 Task: Manage the "Case related list" page variations in the site builder.
Action: Mouse moved to (1117, 74)
Screenshot: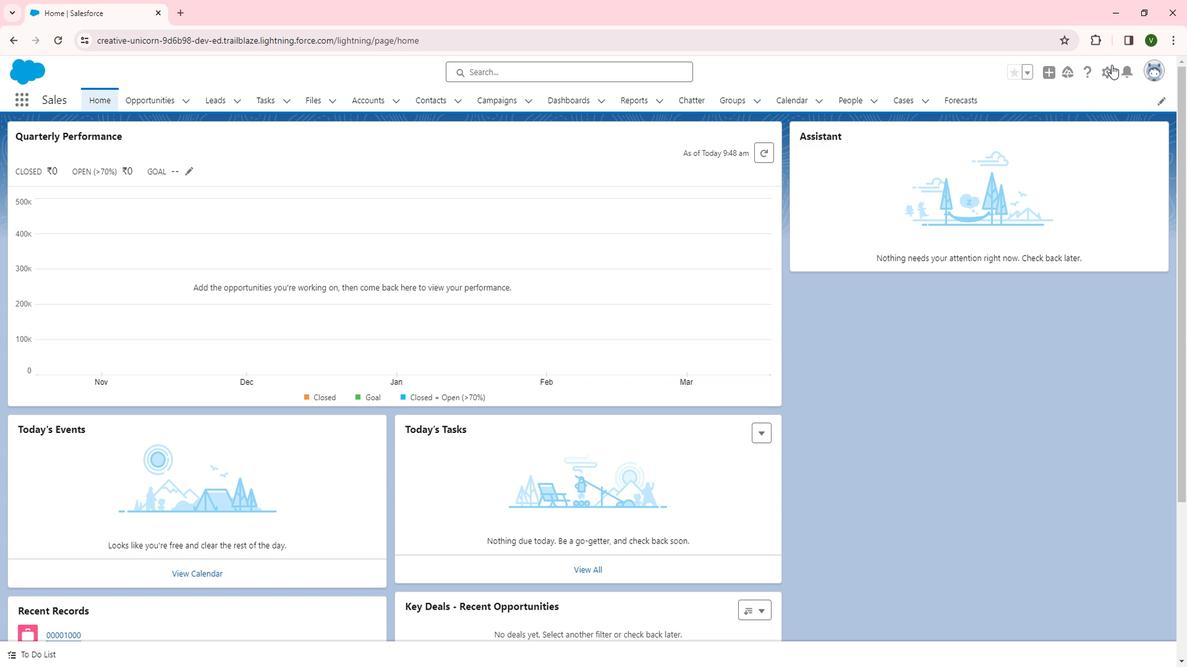 
Action: Mouse pressed left at (1117, 74)
Screenshot: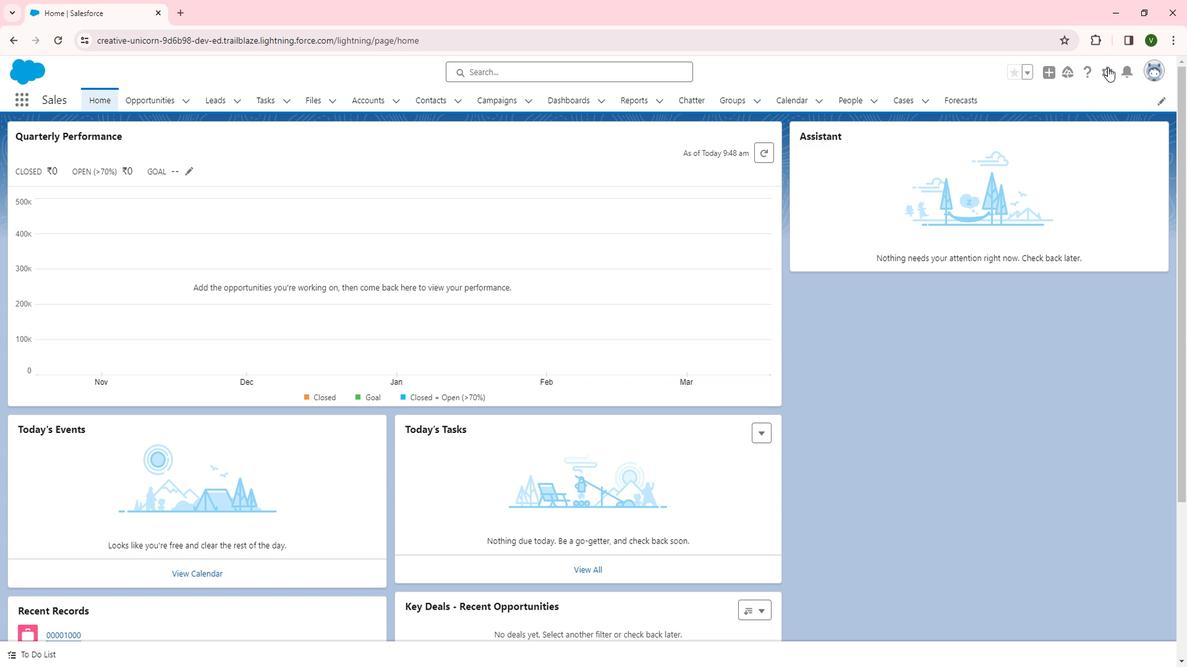 
Action: Mouse moved to (1056, 126)
Screenshot: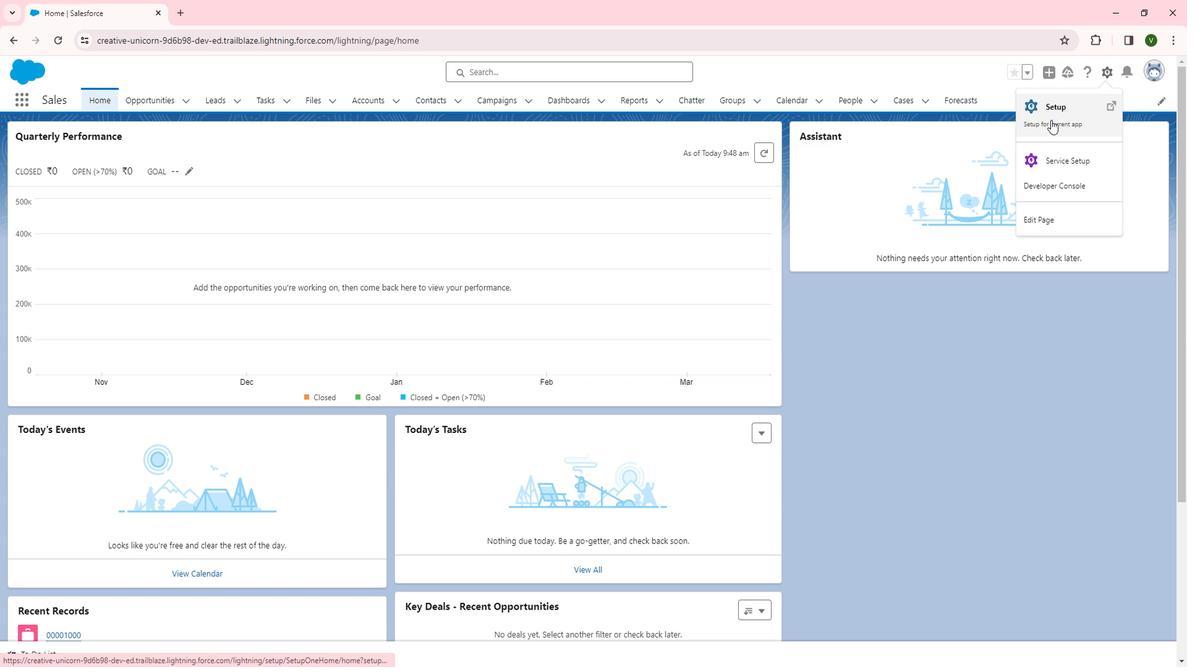 
Action: Mouse pressed left at (1056, 126)
Screenshot: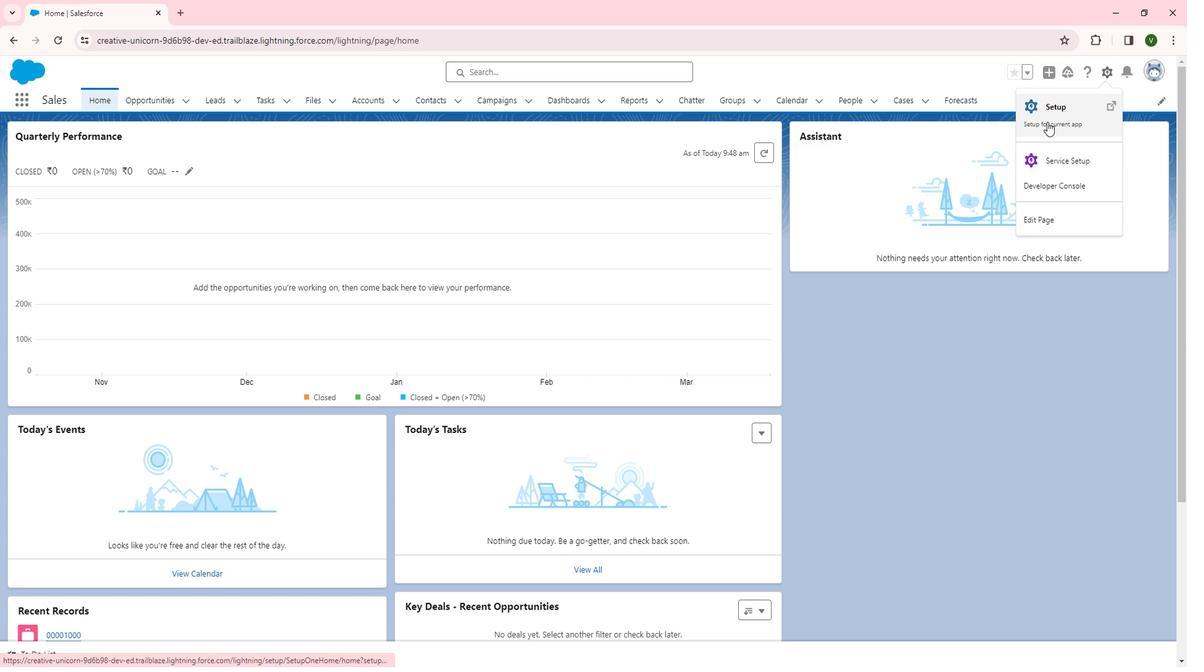 
Action: Mouse moved to (80, 410)
Screenshot: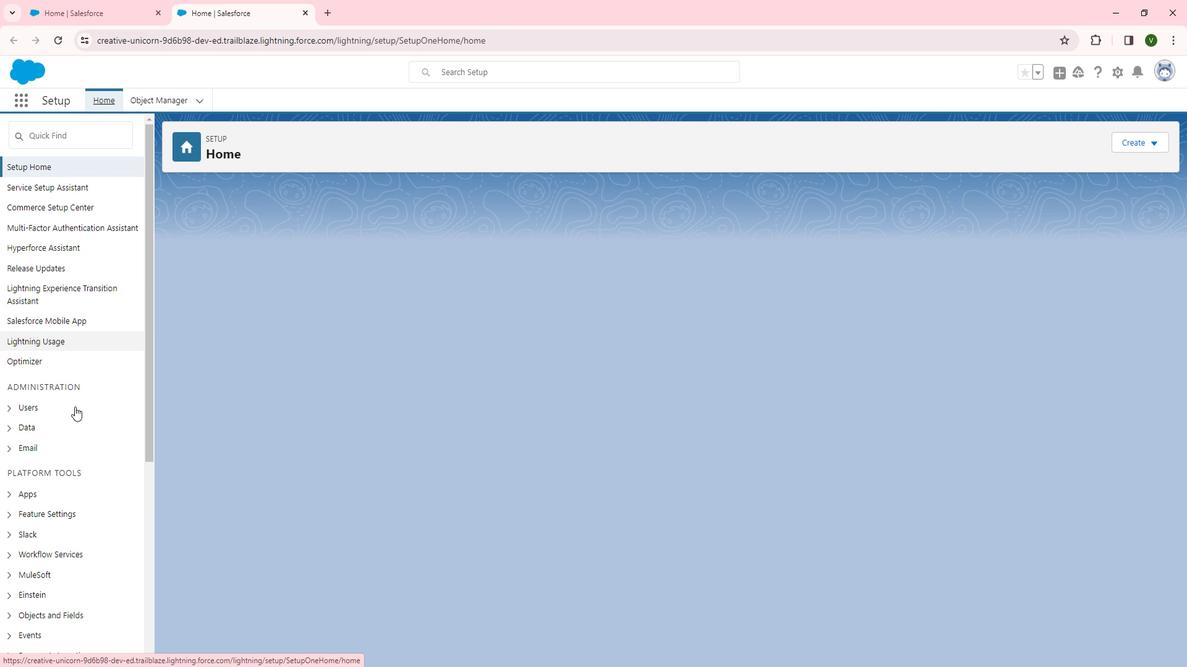 
Action: Mouse scrolled (80, 409) with delta (0, 0)
Screenshot: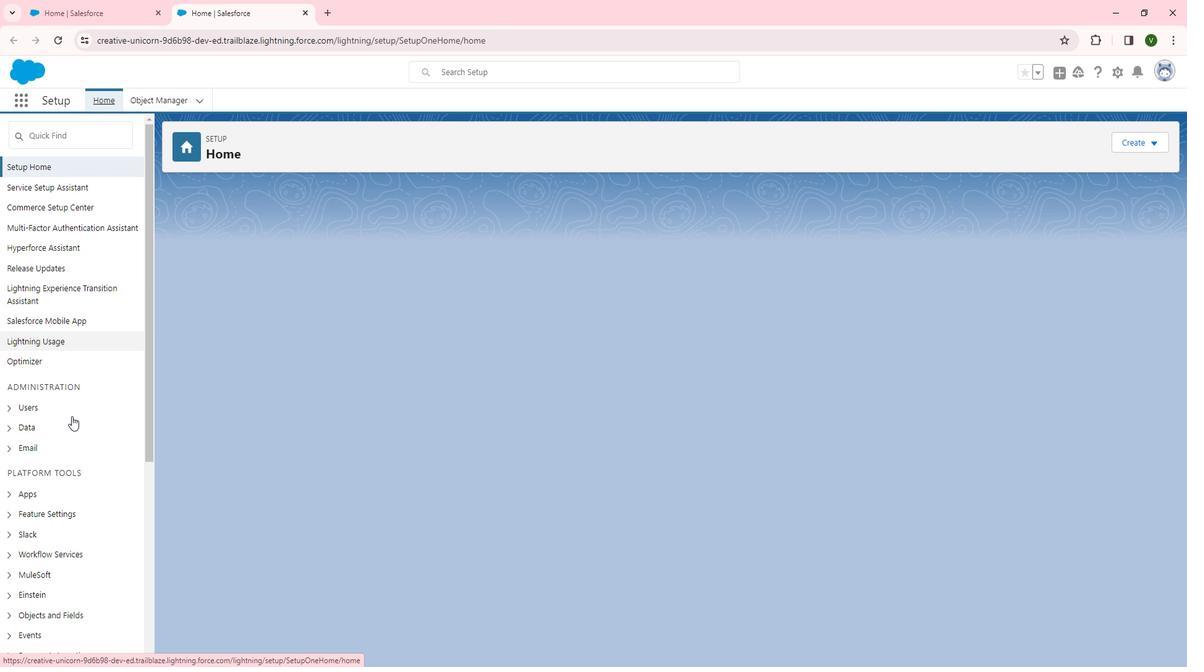 
Action: Mouse scrolled (80, 409) with delta (0, 0)
Screenshot: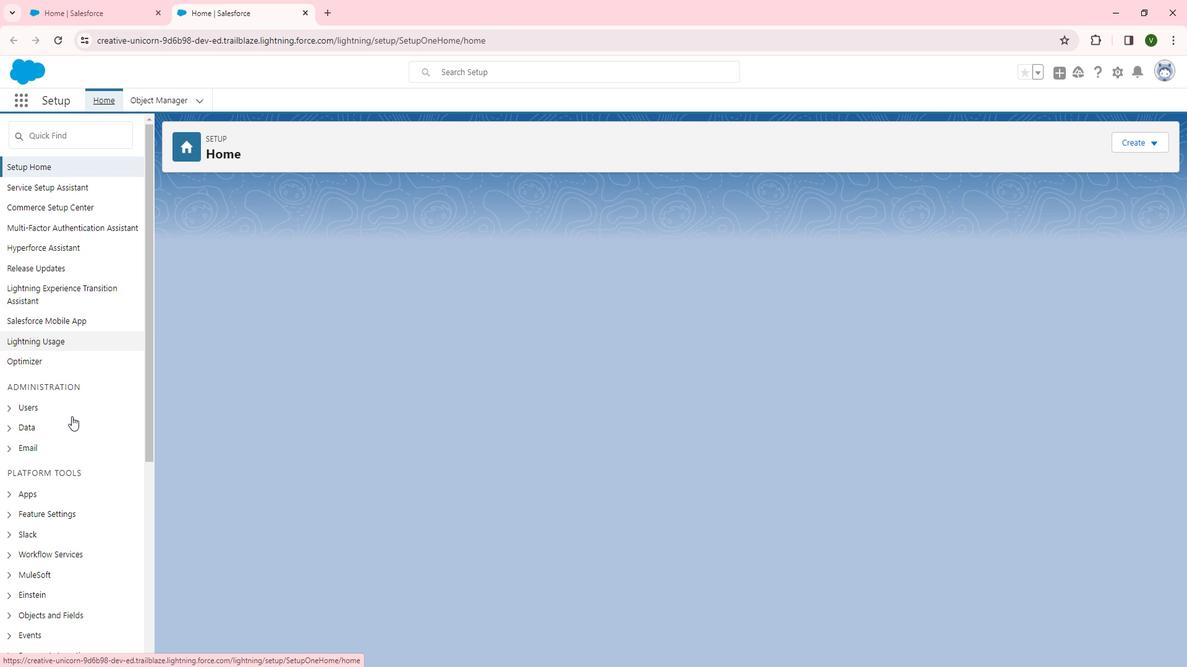 
Action: Mouse scrolled (80, 409) with delta (0, 0)
Screenshot: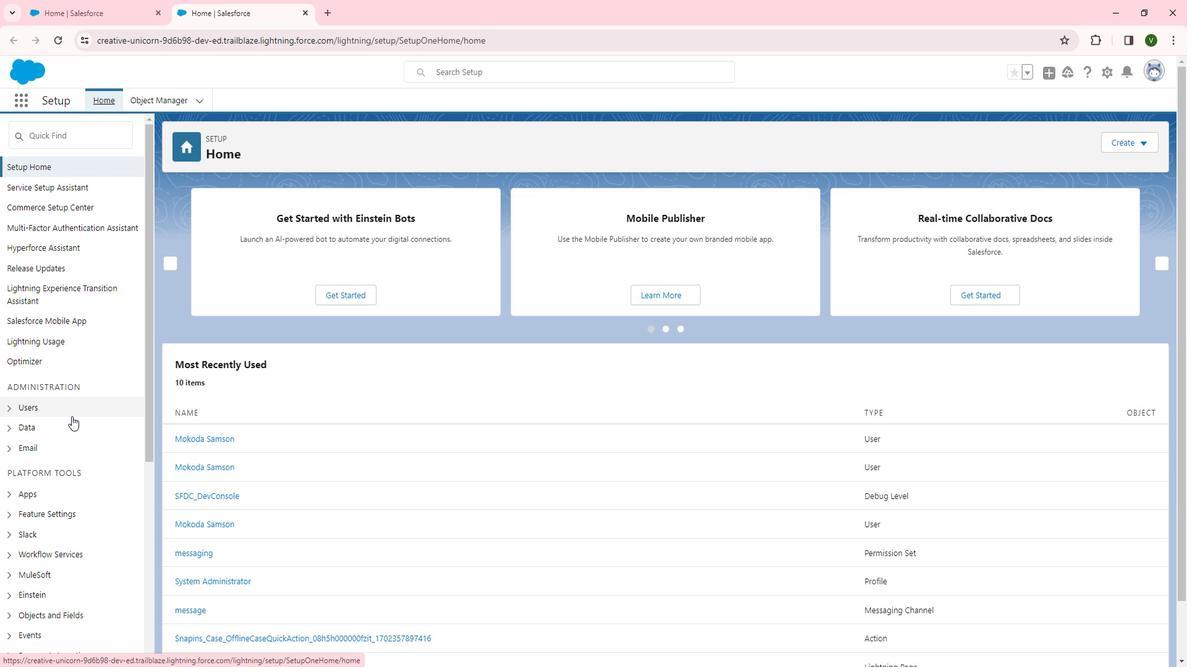 
Action: Mouse scrolled (80, 409) with delta (0, 0)
Screenshot: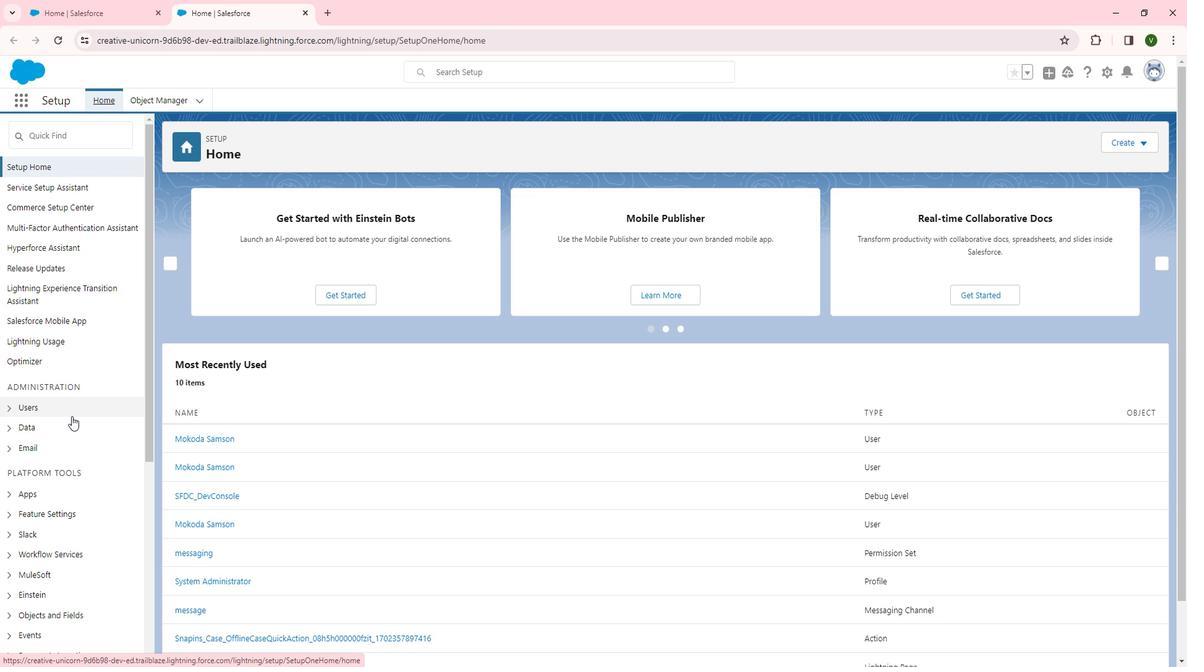 
Action: Mouse moved to (76, 260)
Screenshot: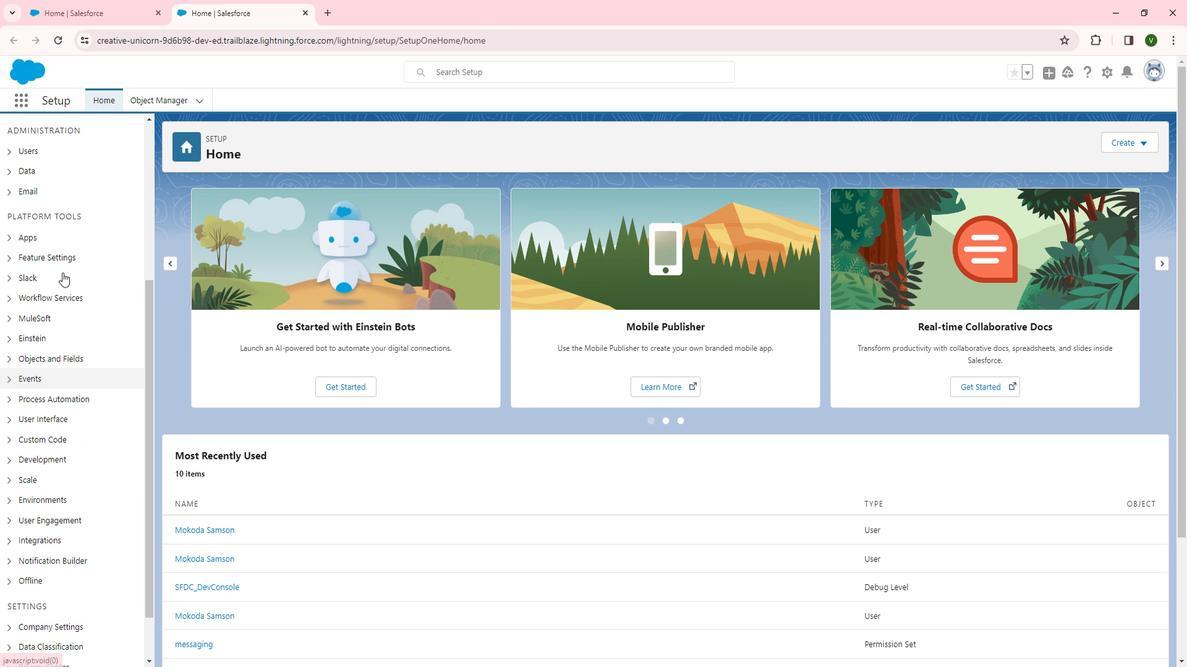 
Action: Mouse pressed left at (76, 260)
Screenshot: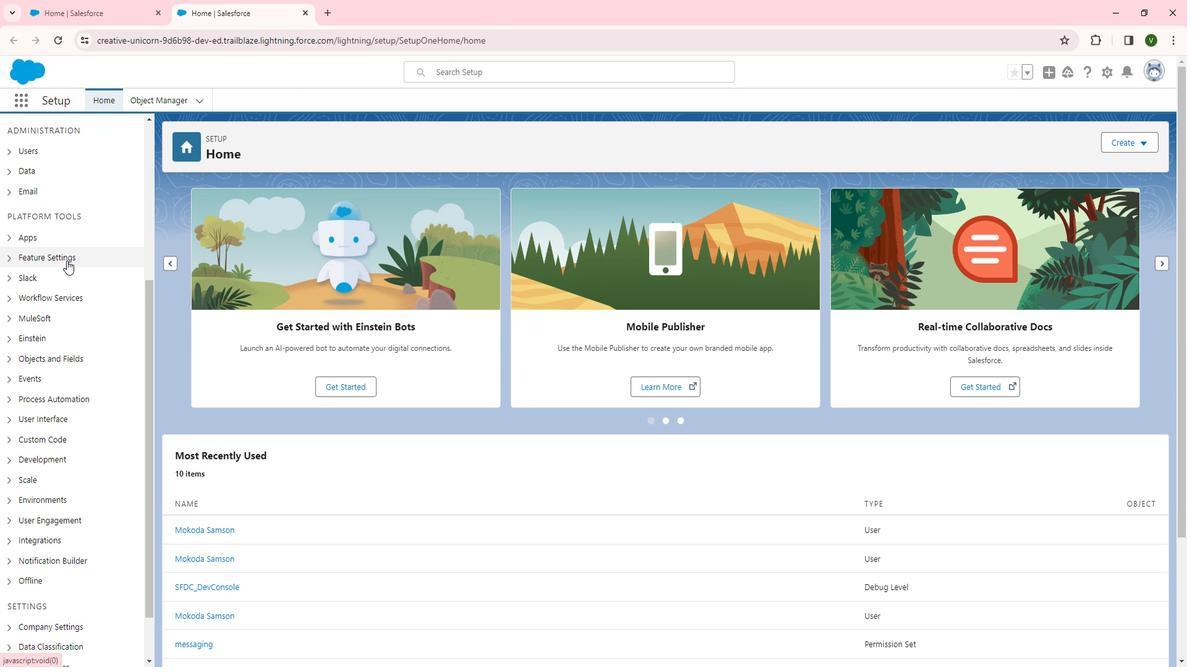 
Action: Mouse moved to (79, 382)
Screenshot: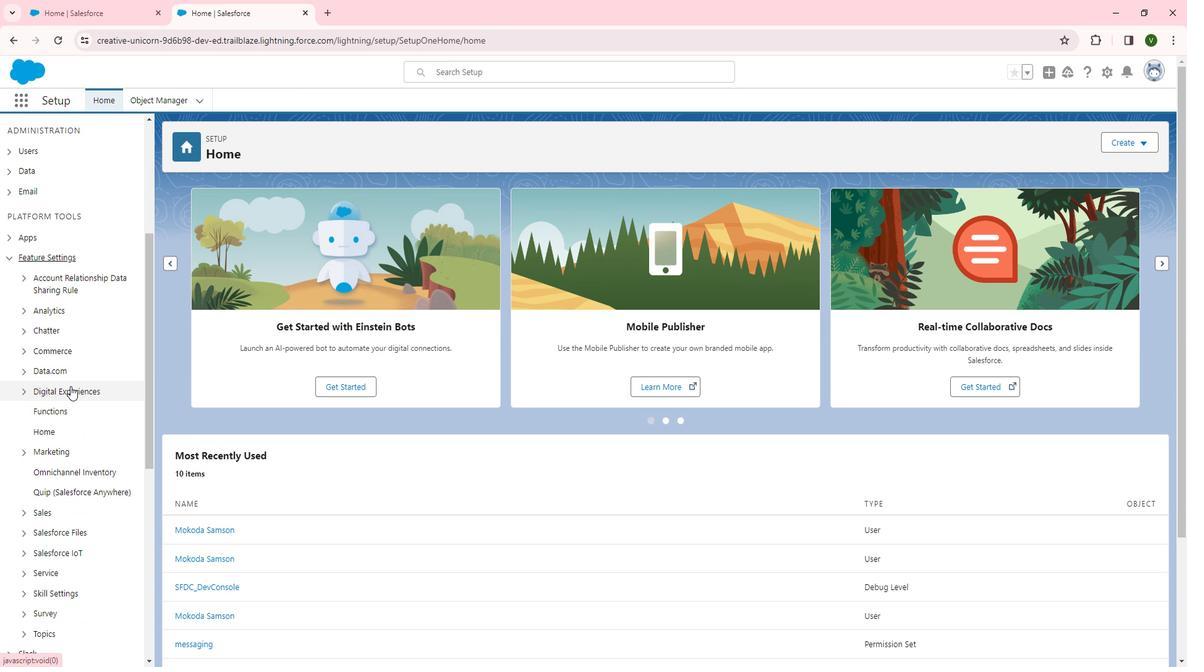 
Action: Mouse pressed left at (79, 382)
Screenshot: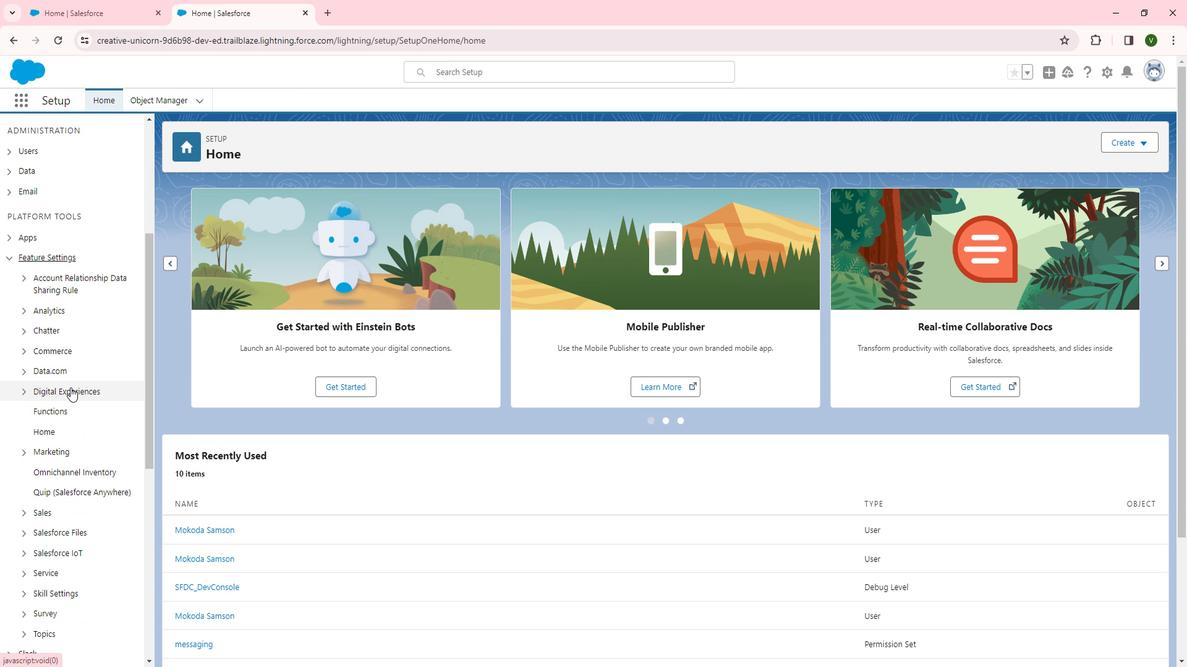 
Action: Mouse scrolled (79, 382) with delta (0, 0)
Screenshot: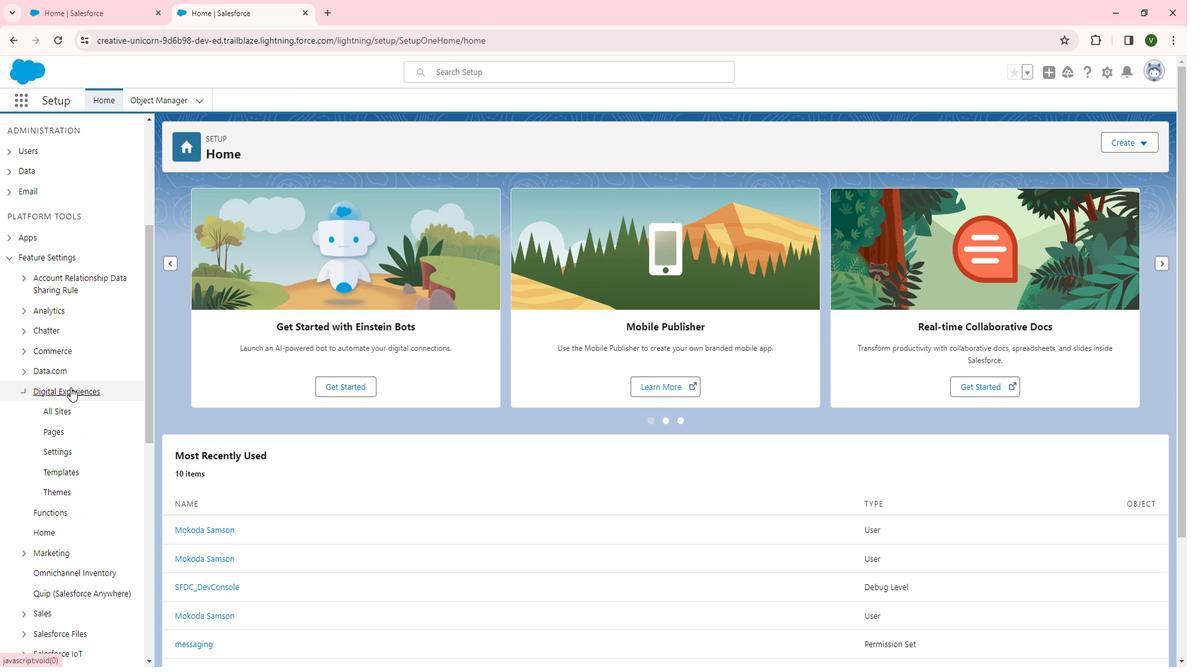 
Action: Mouse scrolled (79, 382) with delta (0, 0)
Screenshot: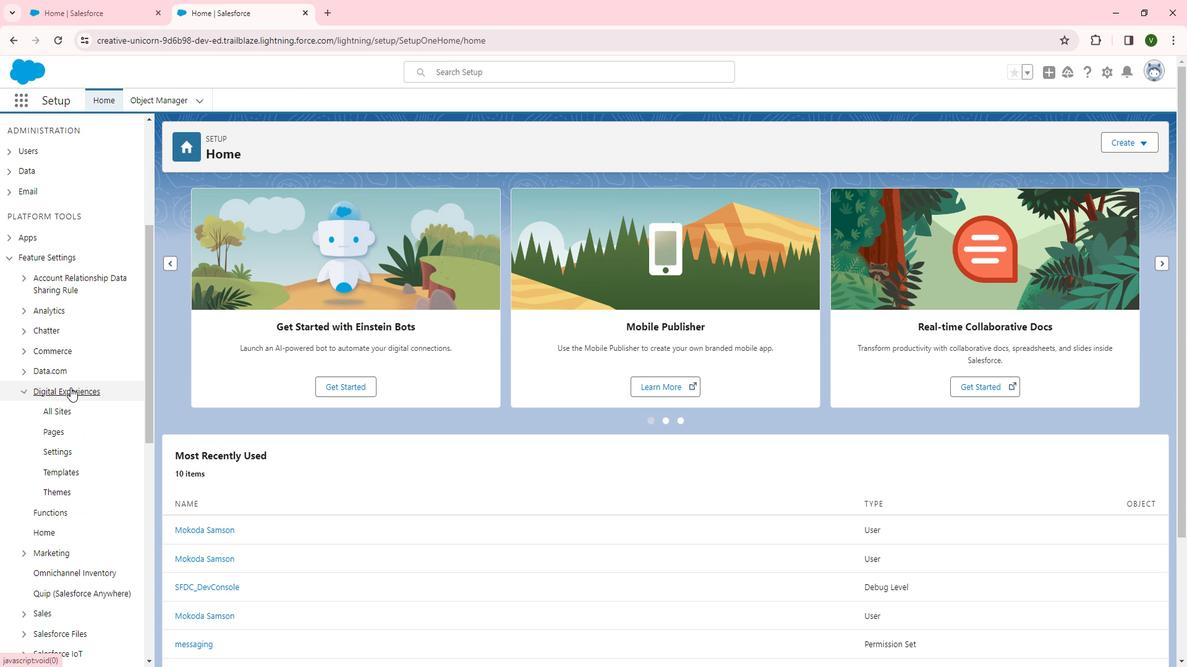 
Action: Mouse moved to (69, 281)
Screenshot: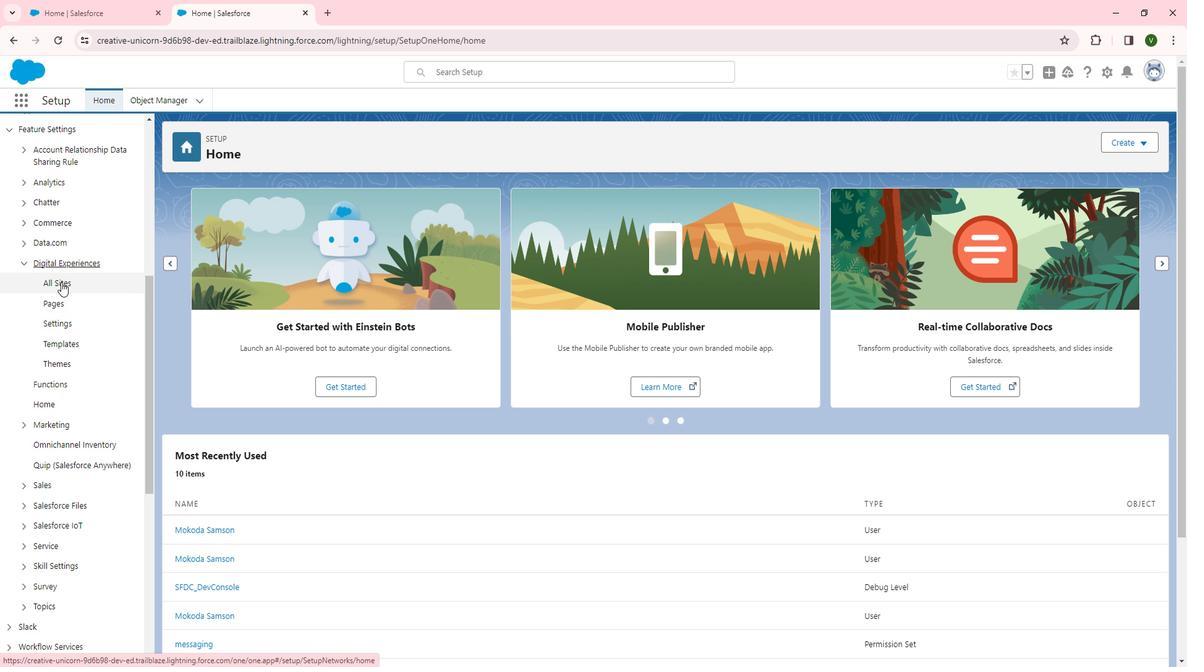 
Action: Mouse pressed left at (69, 281)
Screenshot: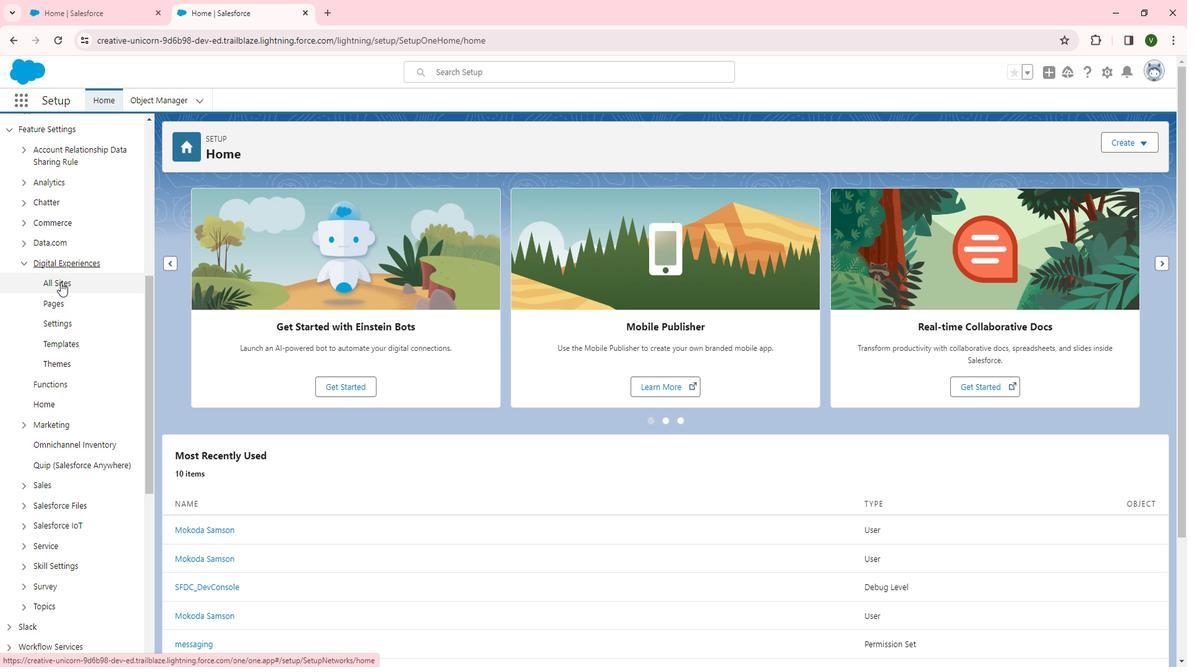 
Action: Mouse moved to (202, 362)
Screenshot: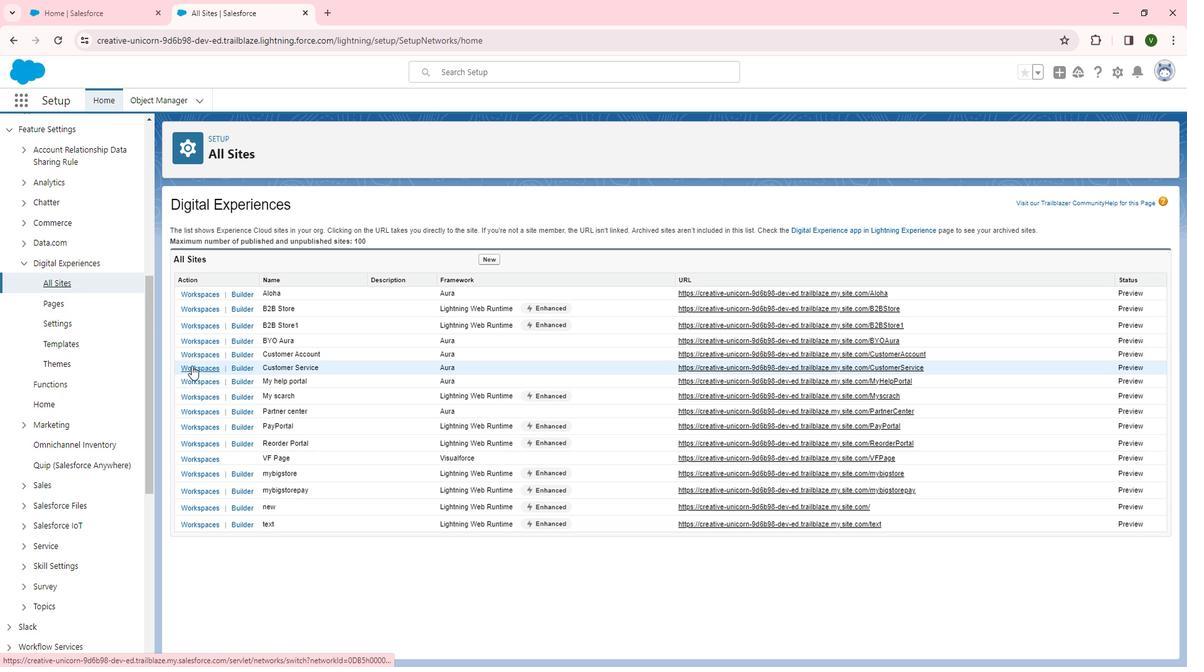 
Action: Mouse pressed left at (202, 362)
Screenshot: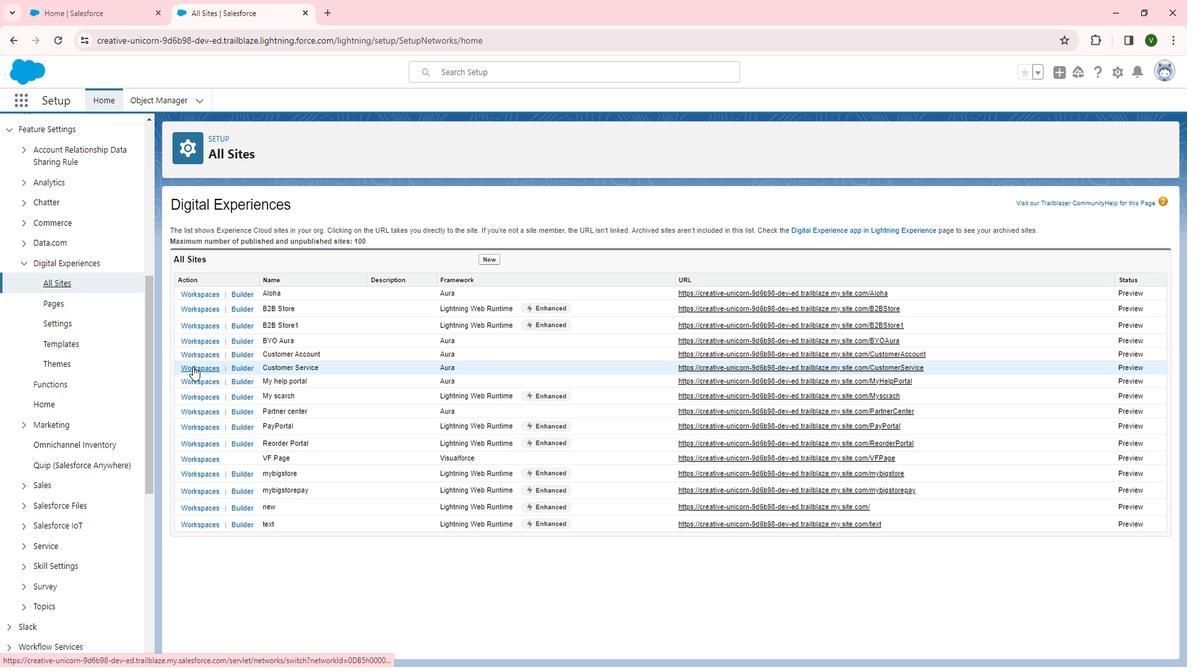 
Action: Mouse moved to (113, 302)
Screenshot: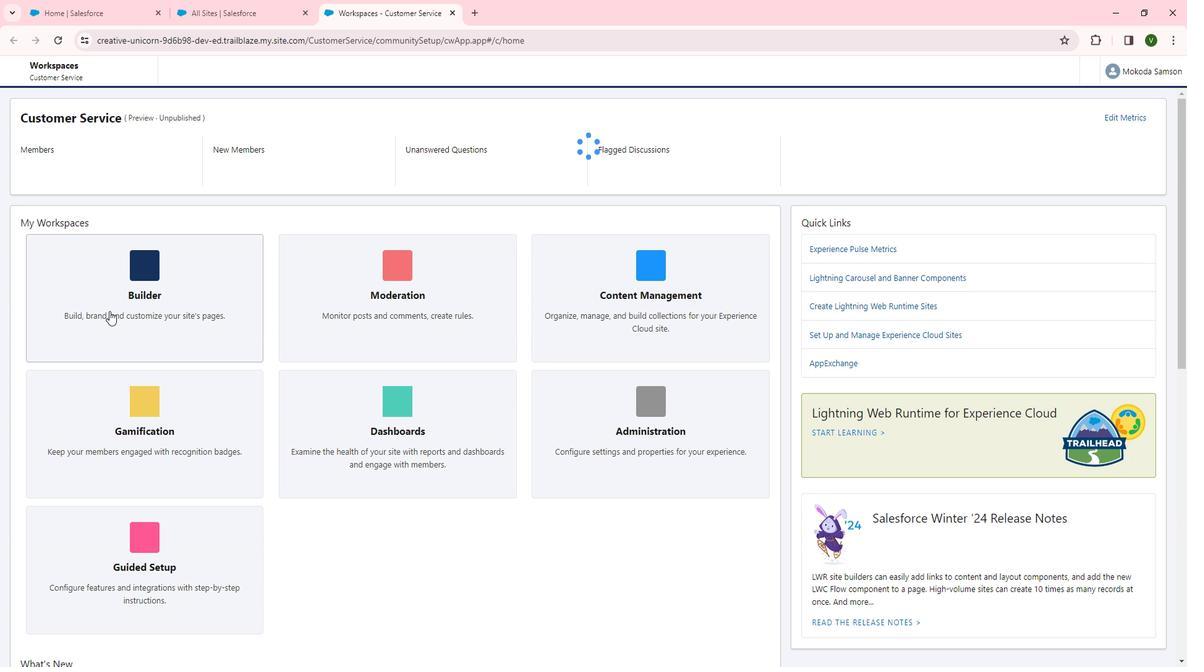 
Action: Mouse pressed left at (113, 302)
Screenshot: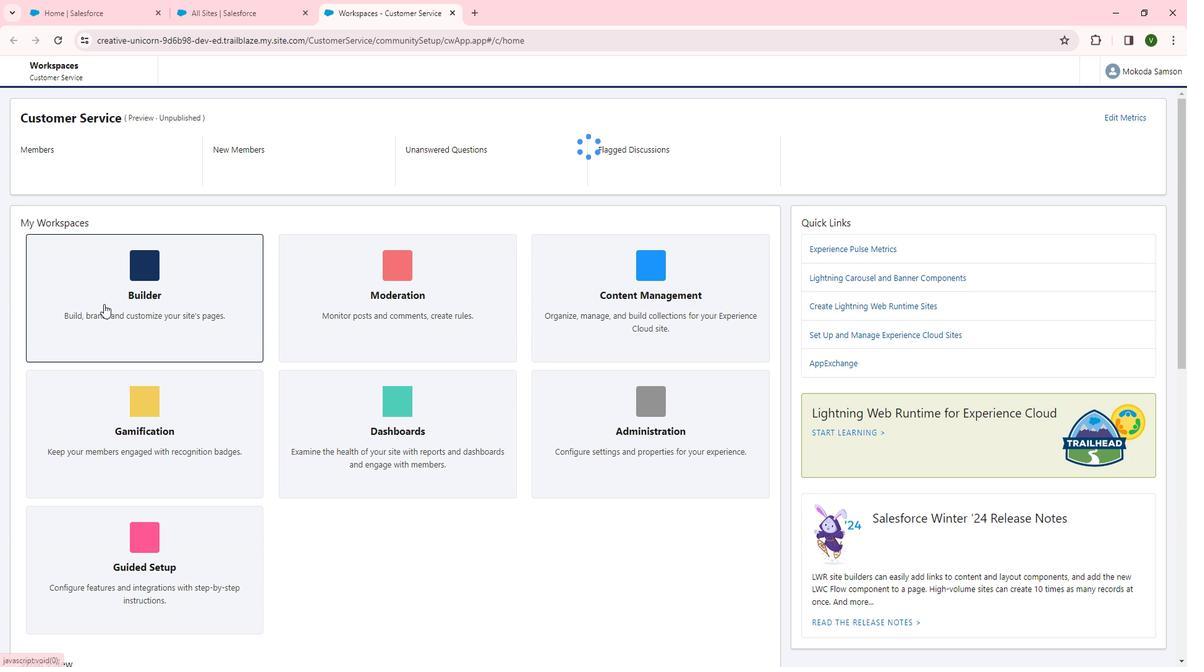 
Action: Mouse moved to (155, 78)
Screenshot: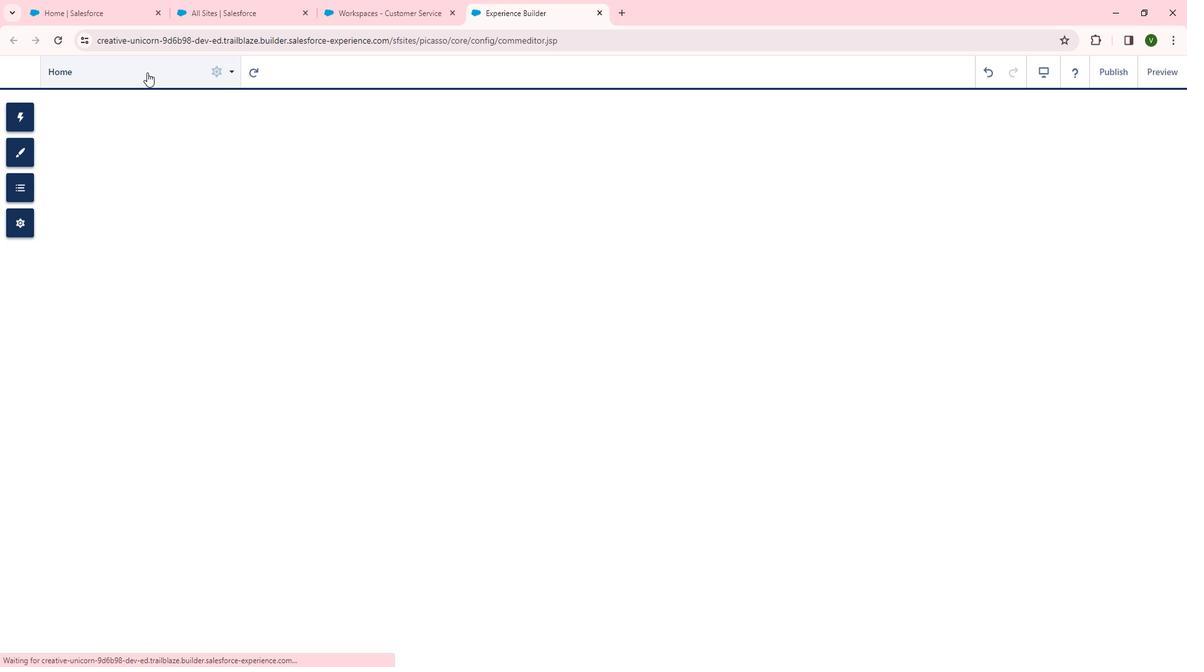 
Action: Mouse pressed left at (155, 78)
Screenshot: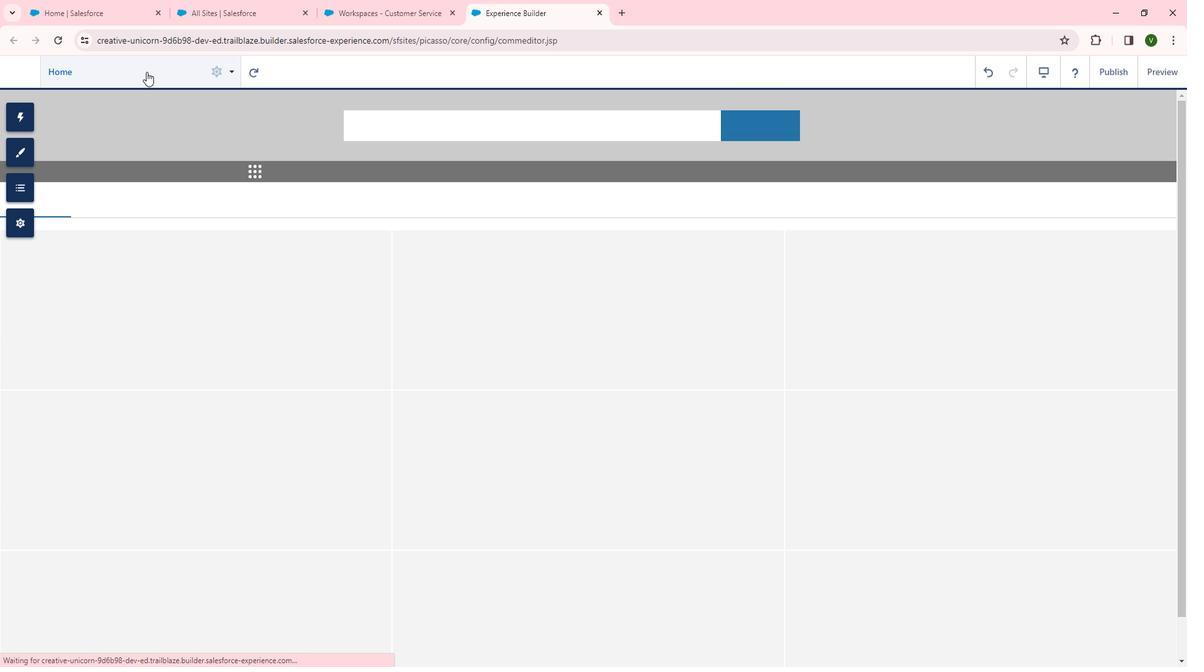 
Action: Mouse moved to (64, 235)
Screenshot: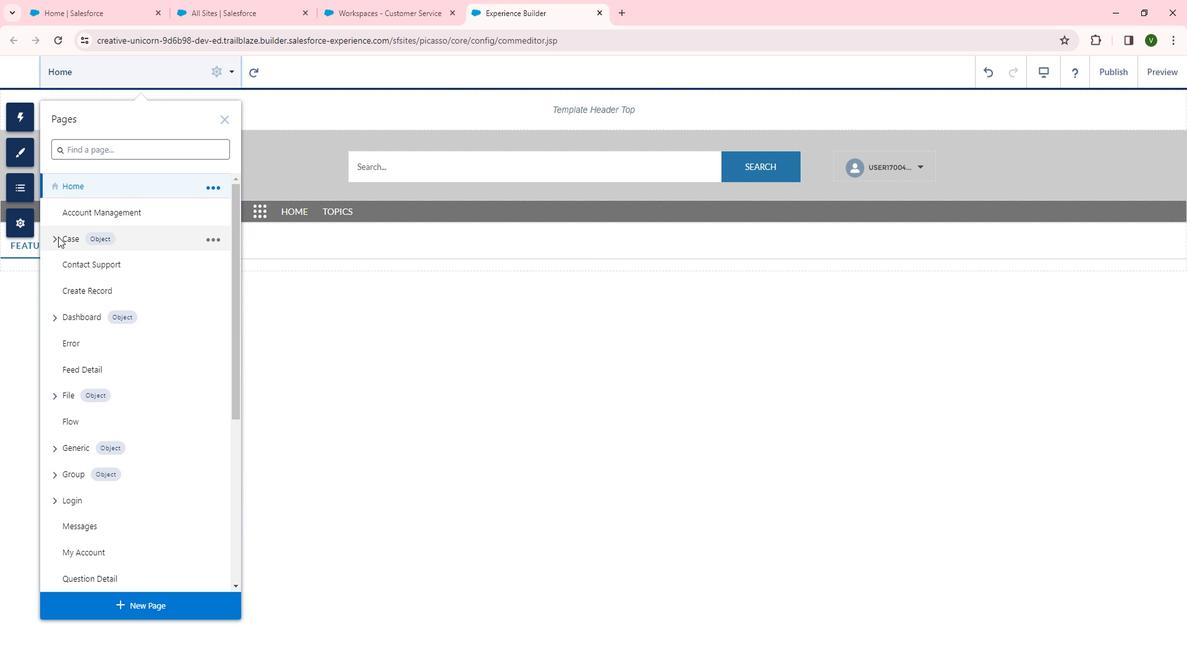 
Action: Mouse pressed left at (64, 235)
Screenshot: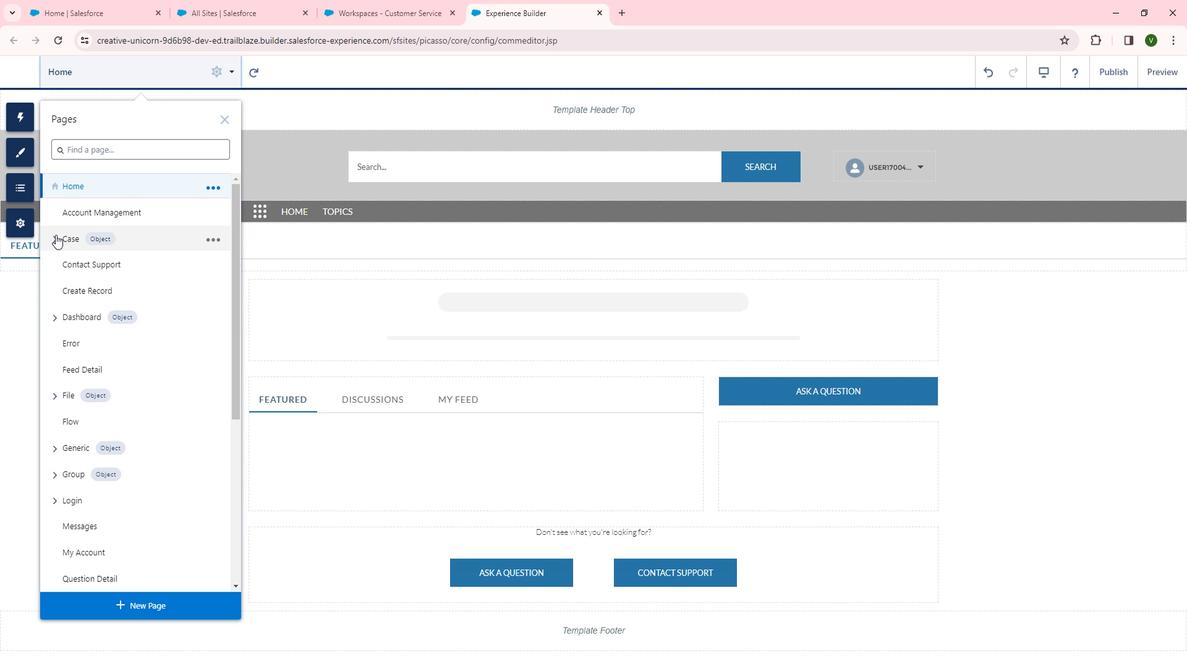 
Action: Mouse moved to (131, 309)
Screenshot: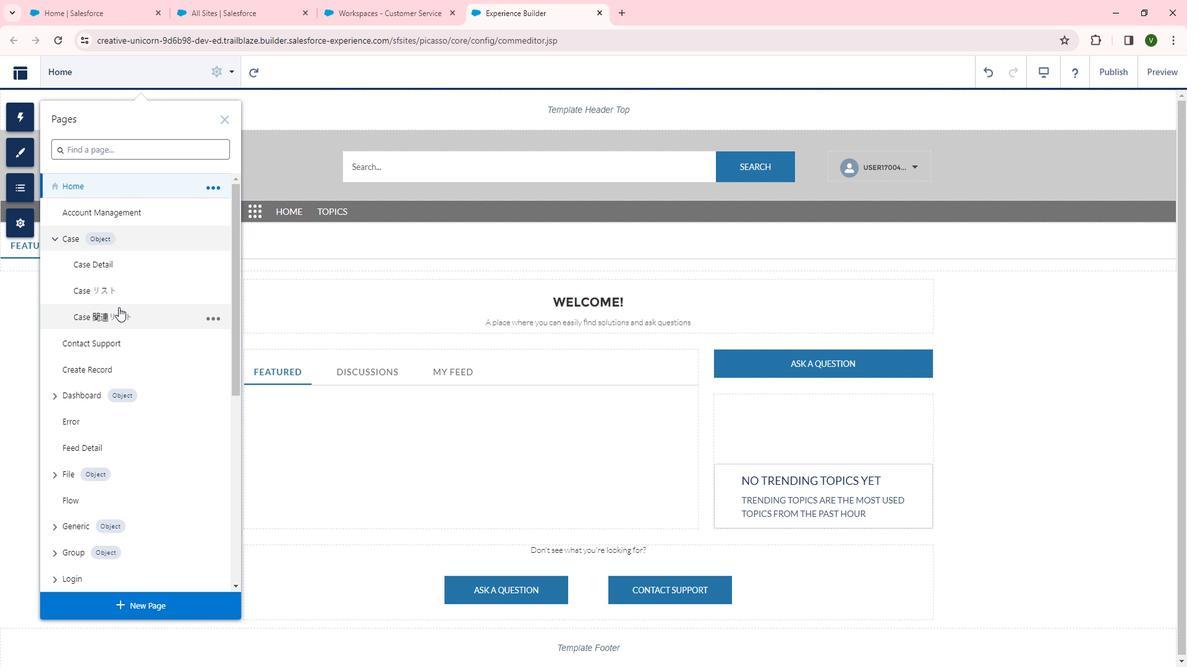 
Action: Mouse pressed left at (131, 309)
Screenshot: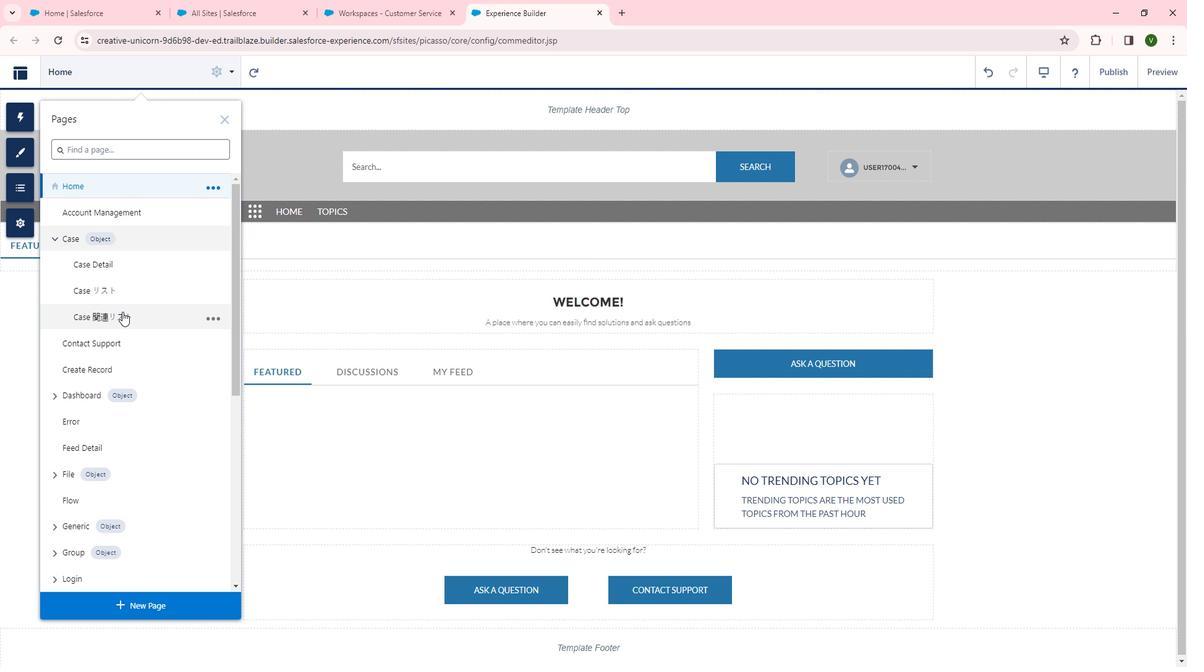 
Action: Mouse moved to (195, 79)
Screenshot: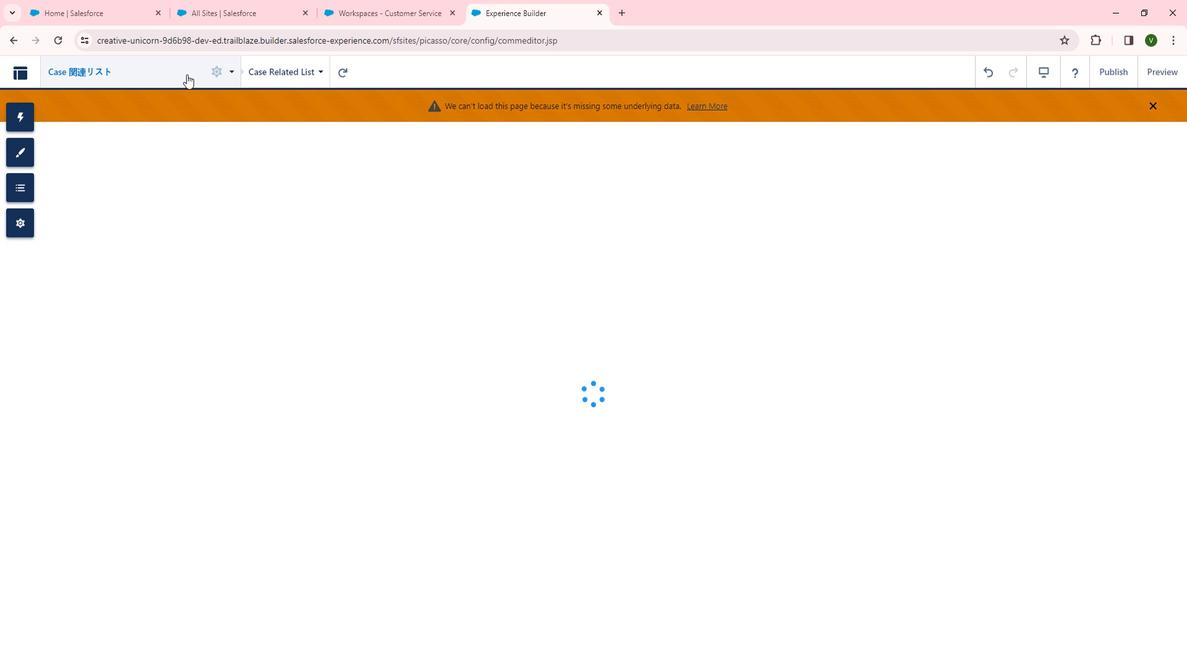 
Action: Mouse pressed left at (195, 79)
Screenshot: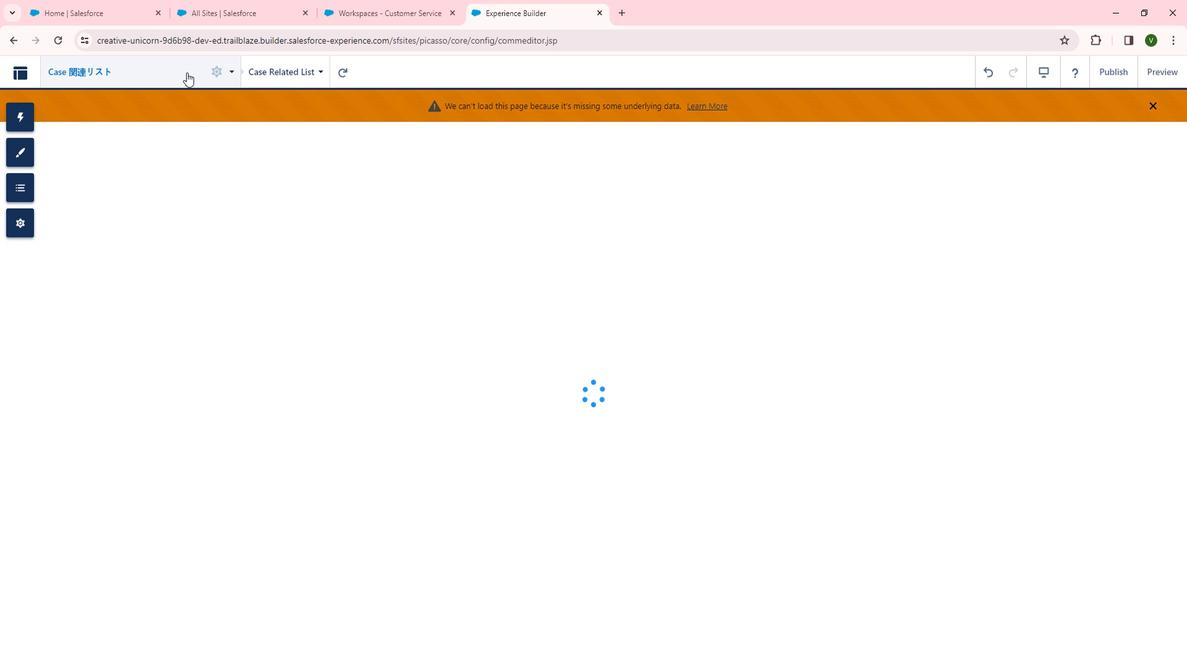 
Action: Mouse moved to (220, 189)
Screenshot: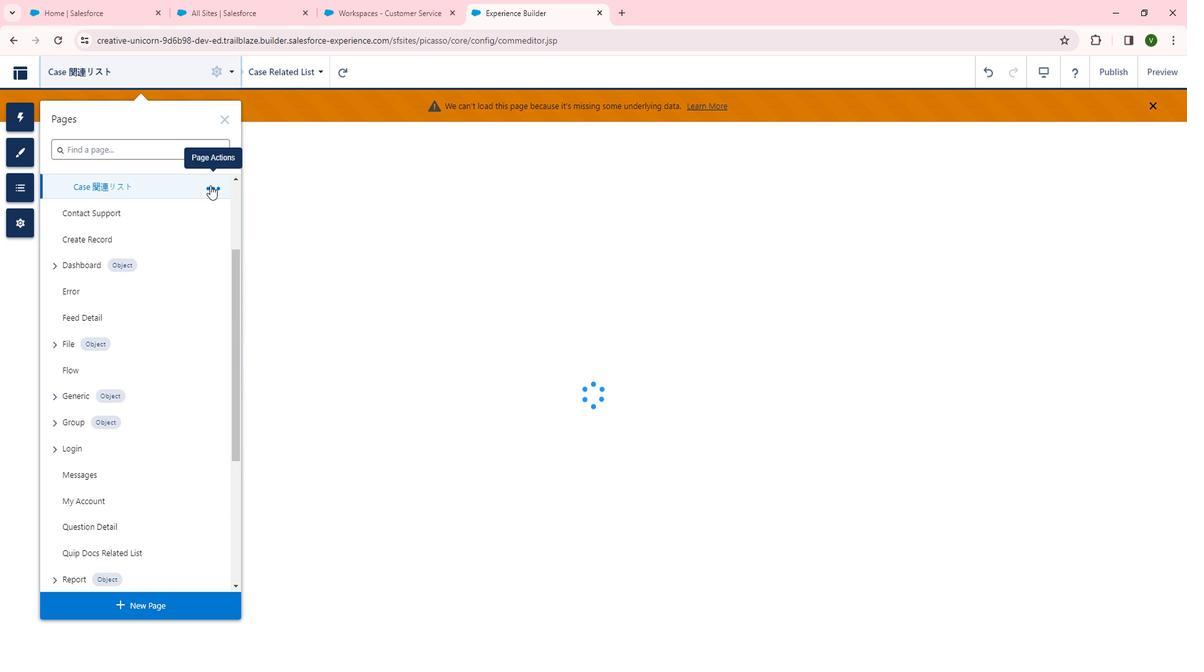 
Action: Mouse pressed left at (220, 189)
Screenshot: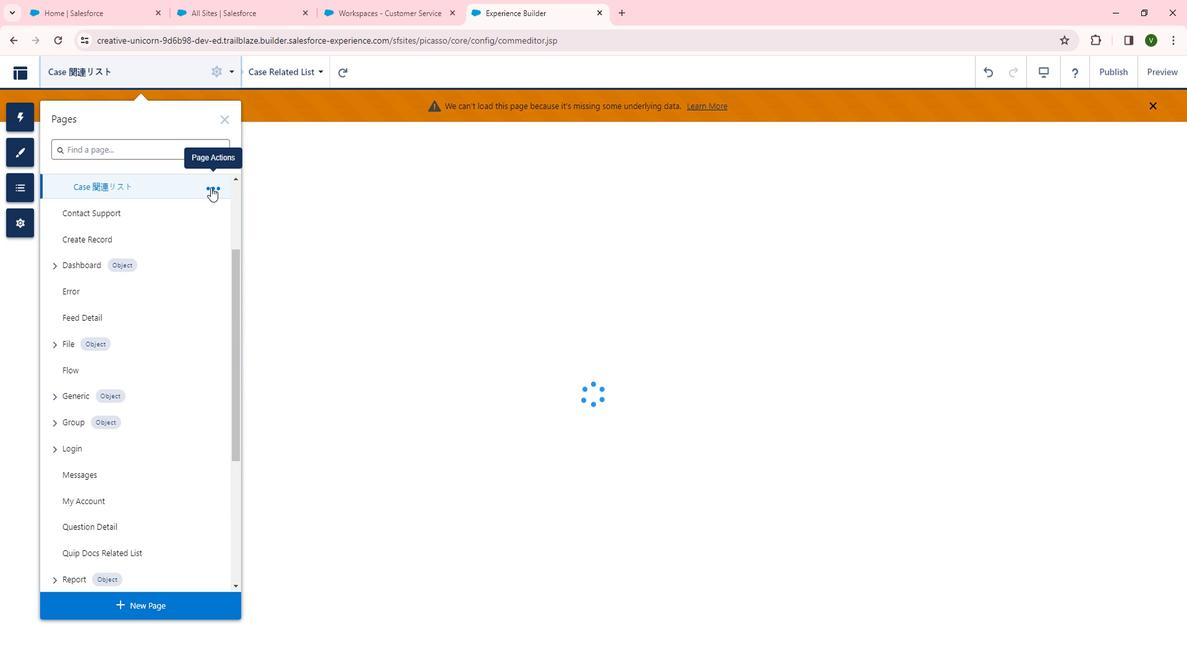 
Action: Mouse moved to (282, 187)
Screenshot: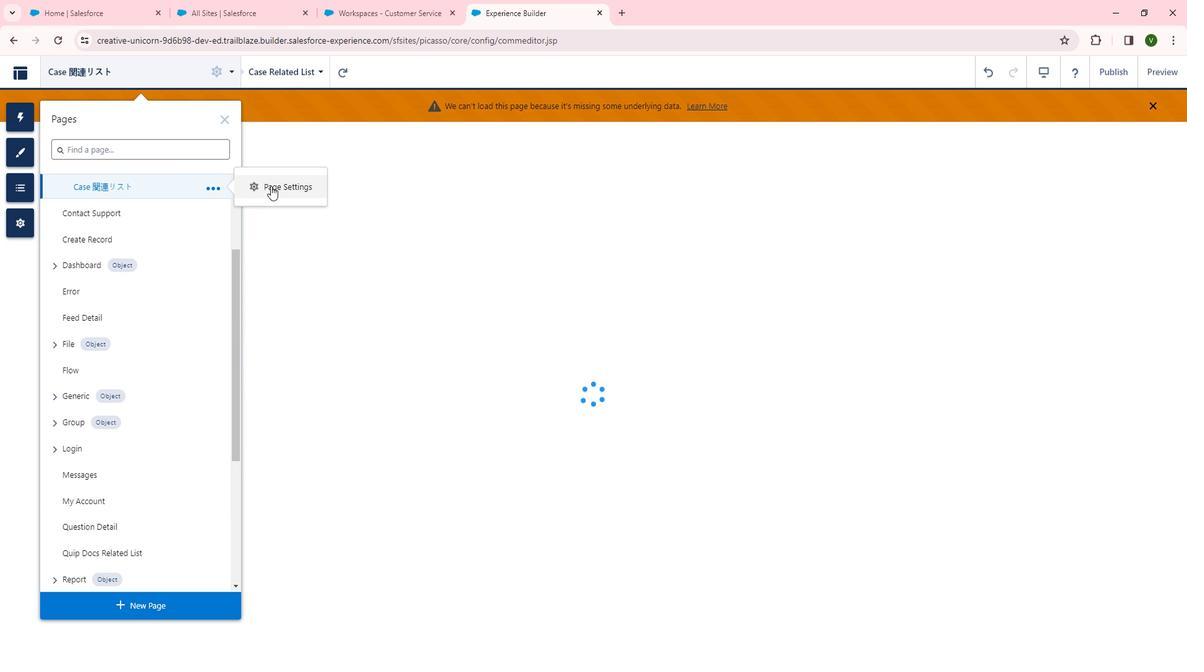 
Action: Mouse pressed left at (282, 187)
Screenshot: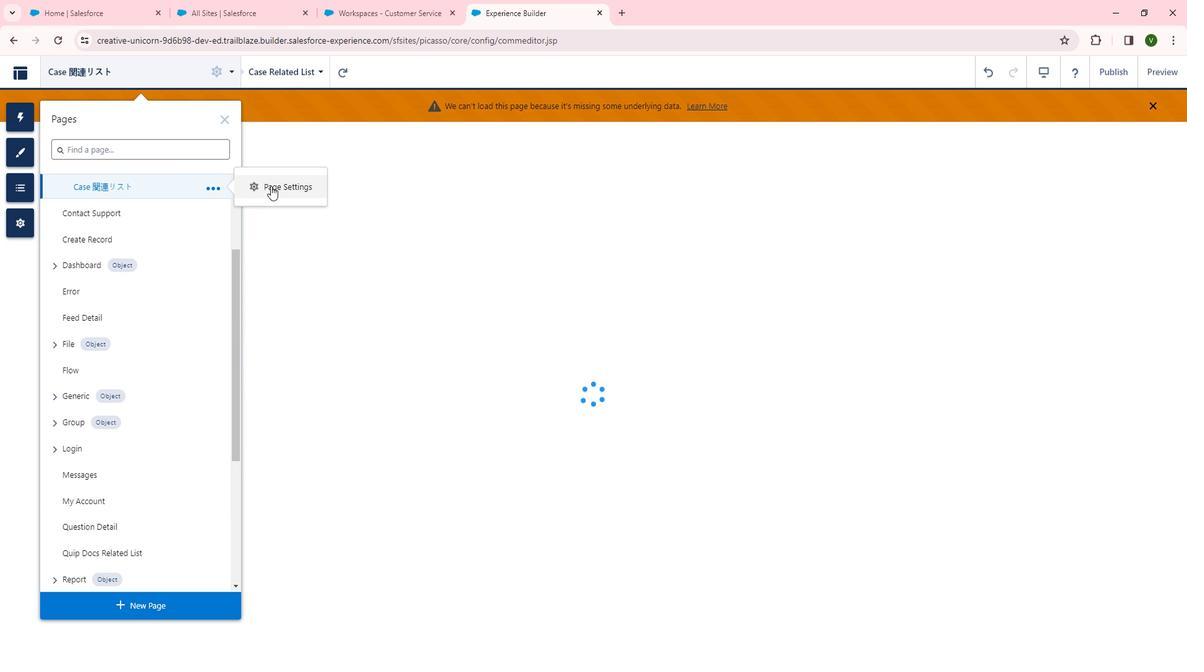 
Action: Mouse moved to (390, 131)
Screenshot: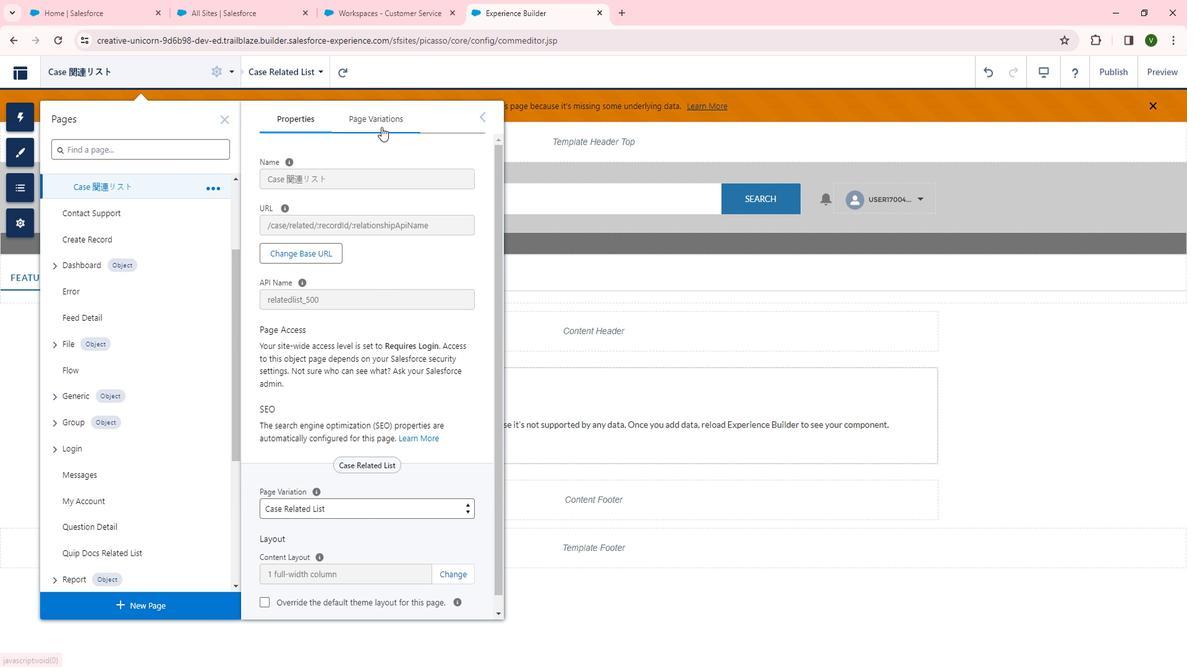 
Action: Mouse pressed left at (390, 131)
Screenshot: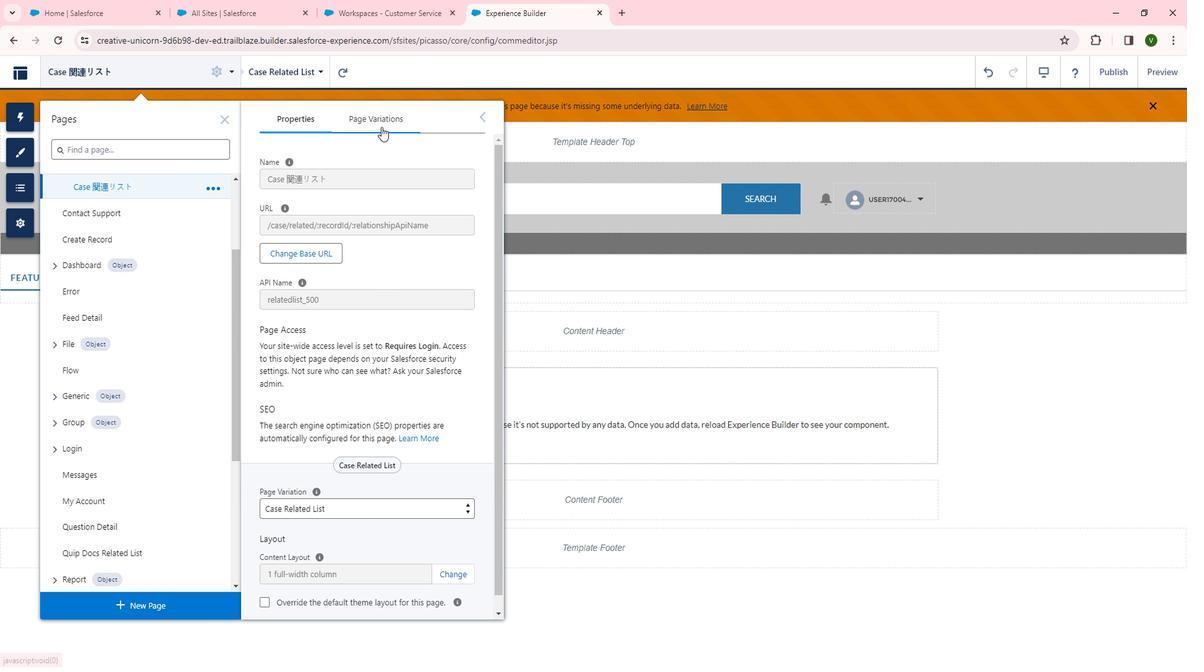 
Action: Mouse moved to (769, 255)
Screenshot: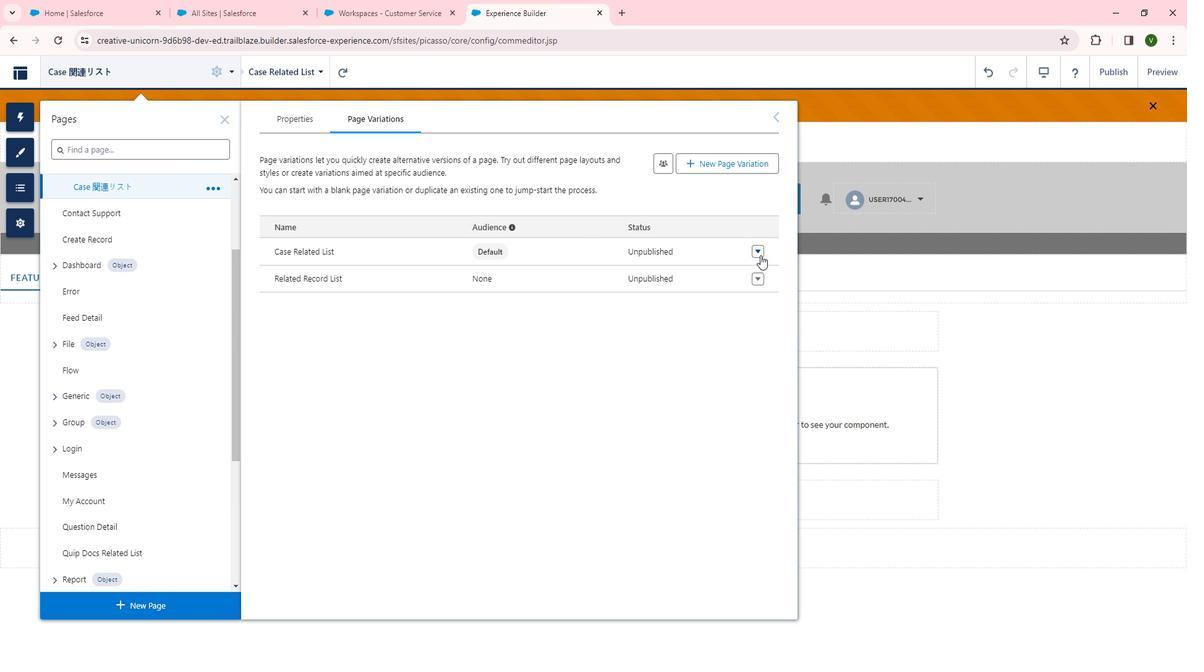 
Action: Mouse pressed left at (769, 255)
Screenshot: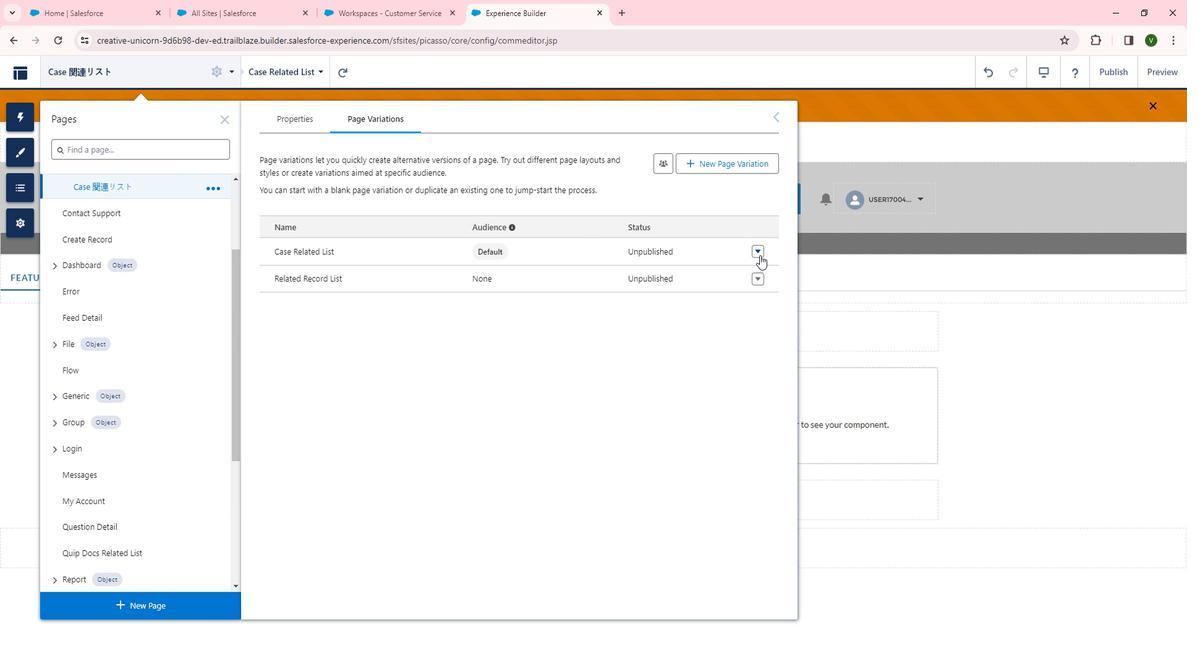 
Action: Mouse moved to (740, 434)
Screenshot: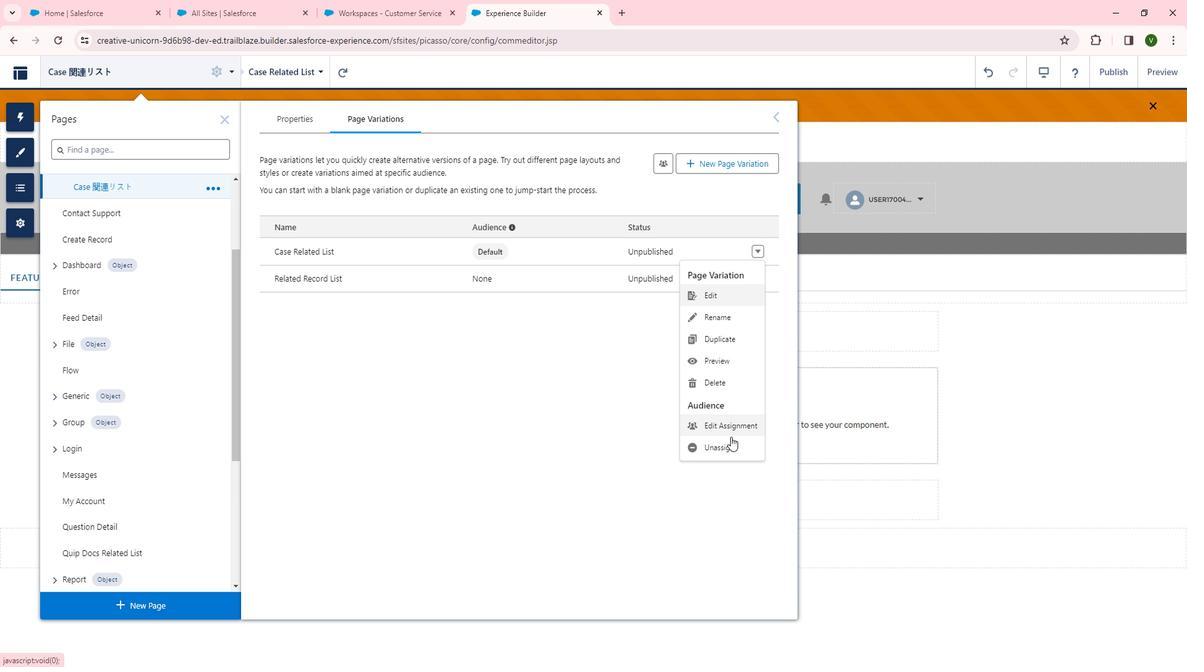 
Action: Mouse pressed left at (740, 434)
Screenshot: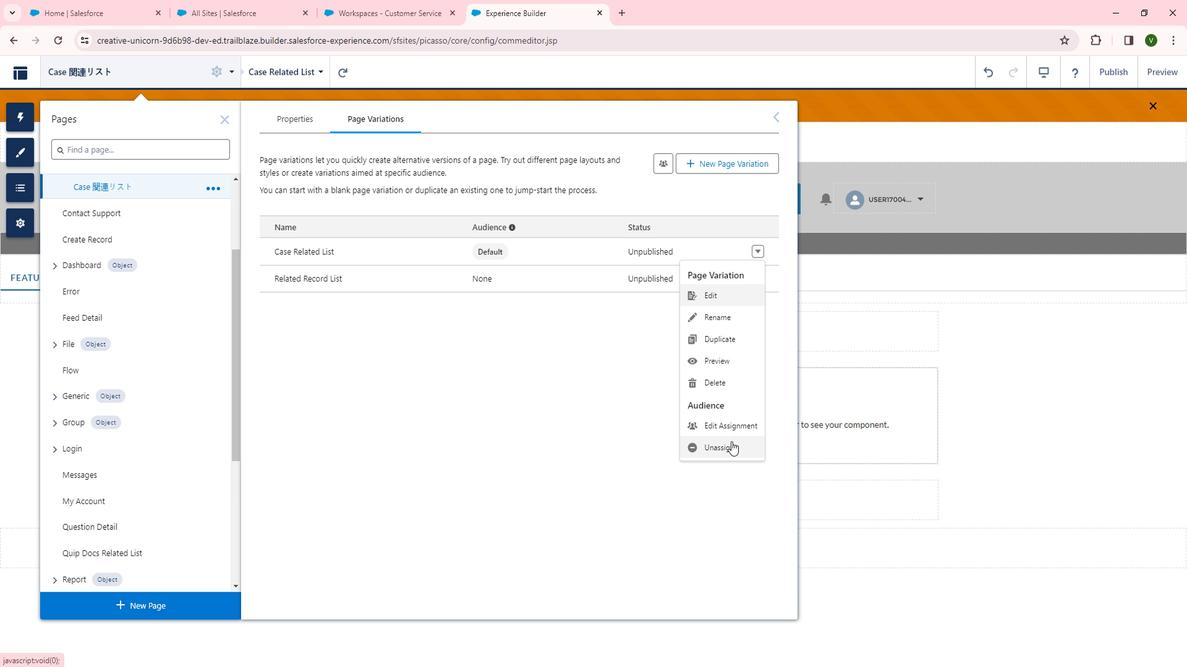 
